 Task: Write the Email id to "softage.1@softage.net" under New customer in Find Invoice.
Action: Mouse moved to (177, 24)
Screenshot: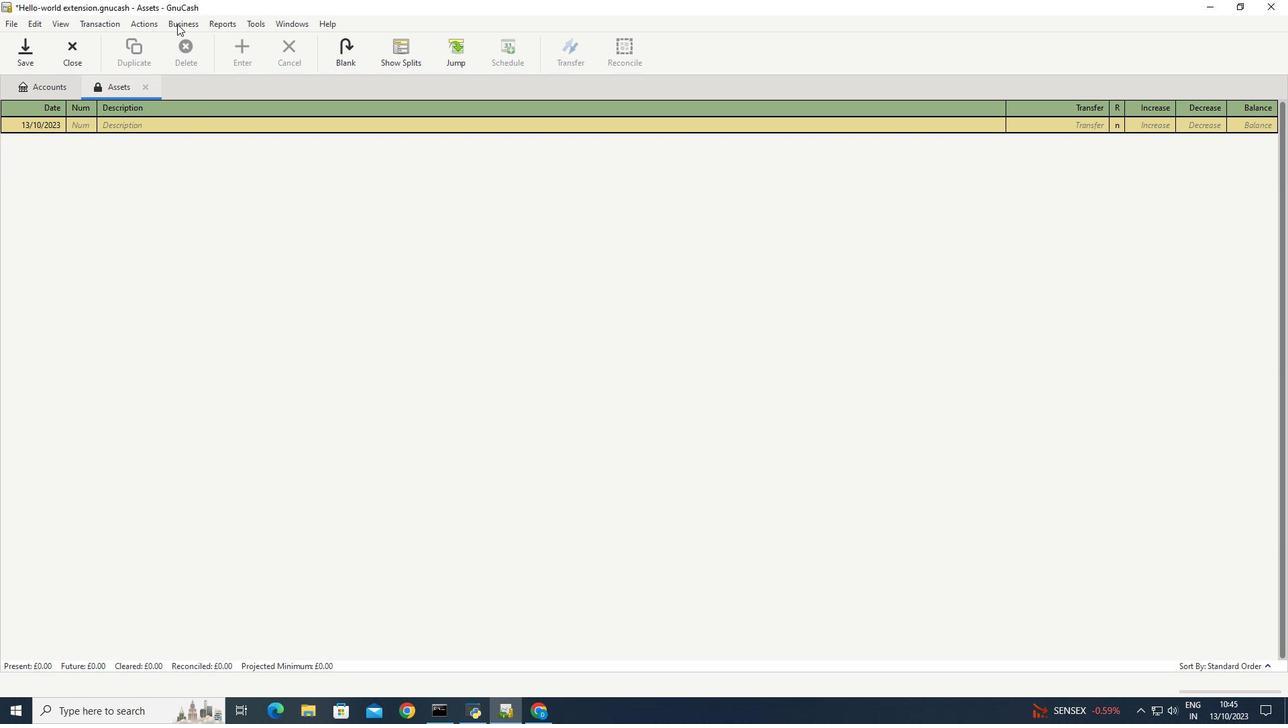 
Action: Mouse pressed left at (177, 24)
Screenshot: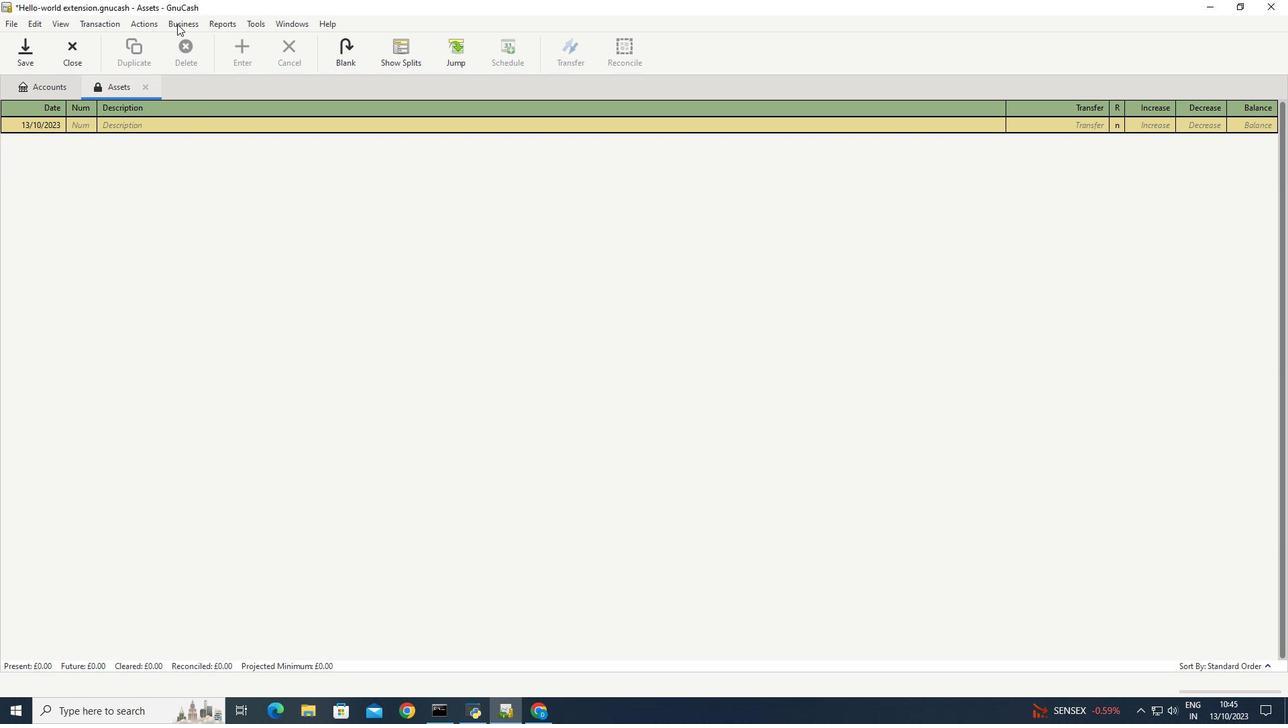 
Action: Mouse moved to (334, 106)
Screenshot: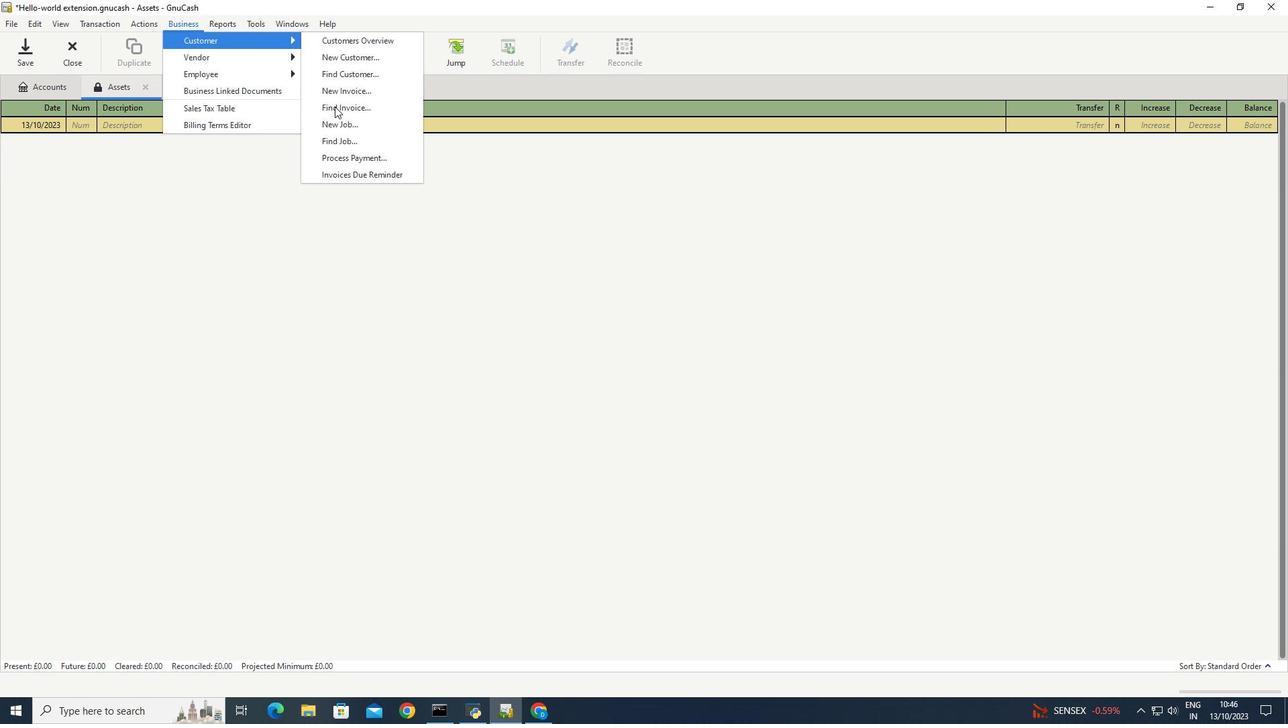 
Action: Mouse pressed left at (334, 106)
Screenshot: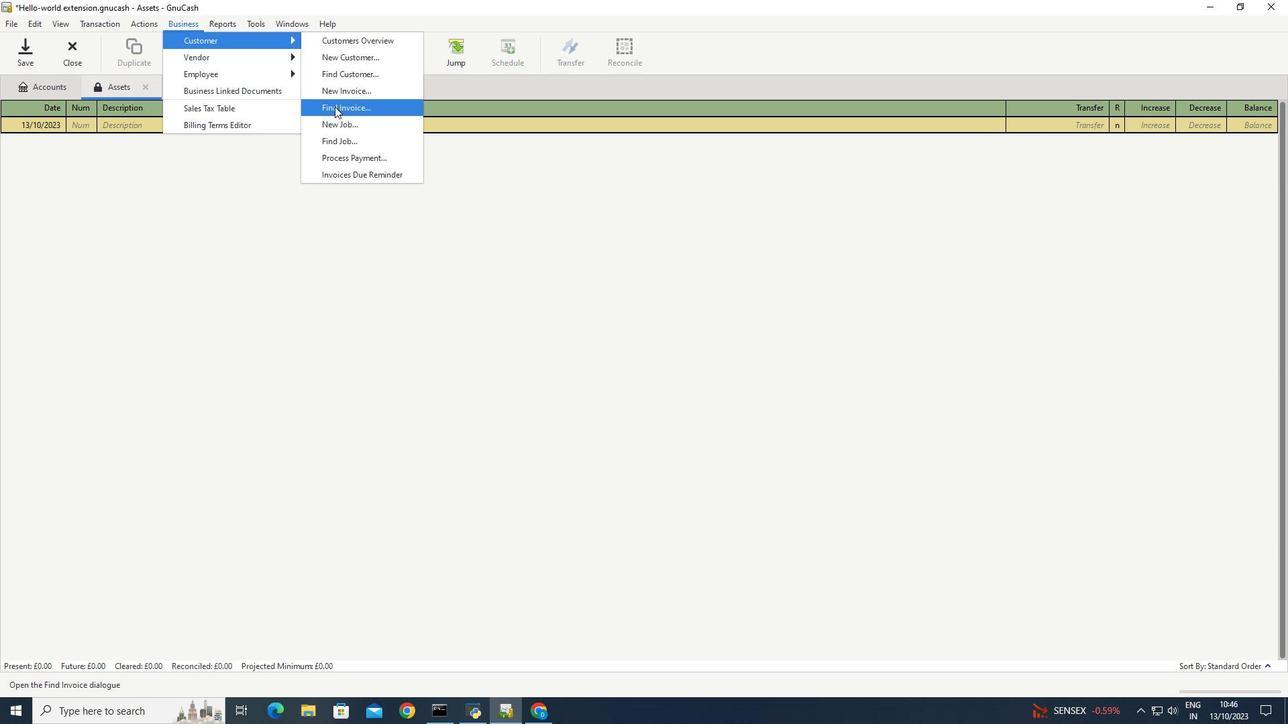 
Action: Mouse moved to (694, 464)
Screenshot: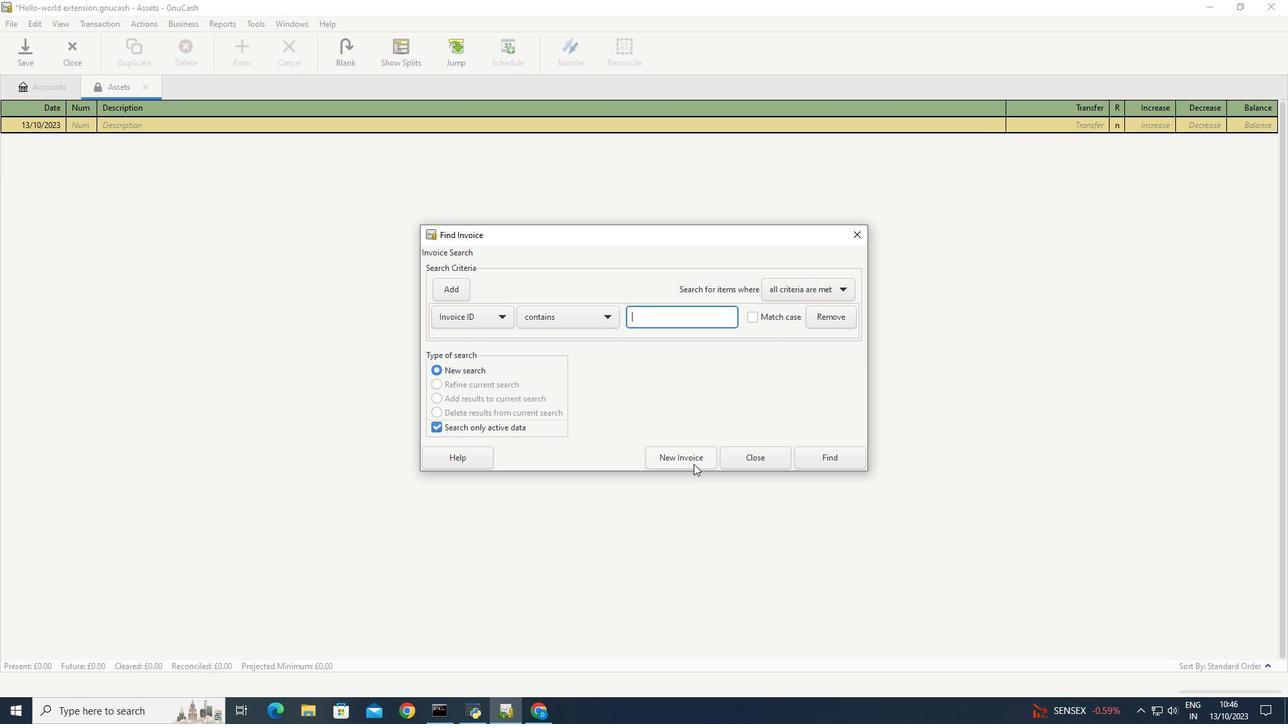 
Action: Mouse pressed left at (694, 464)
Screenshot: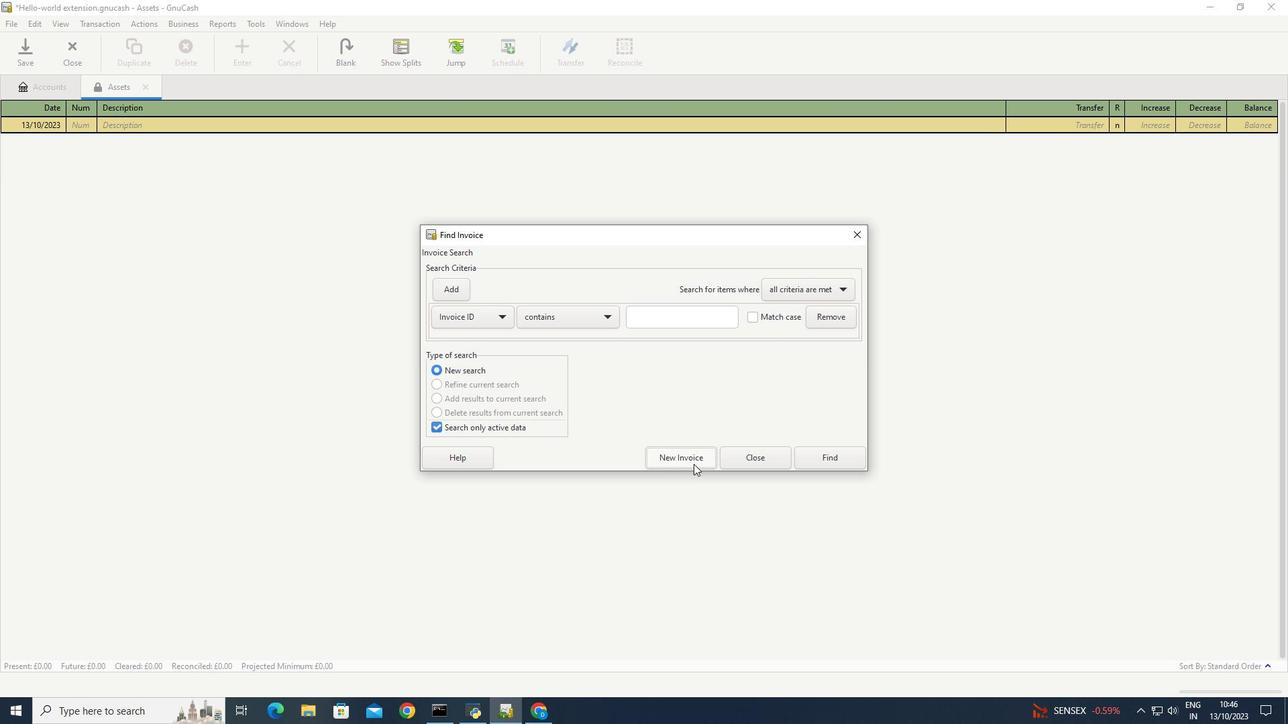 
Action: Mouse moved to (714, 364)
Screenshot: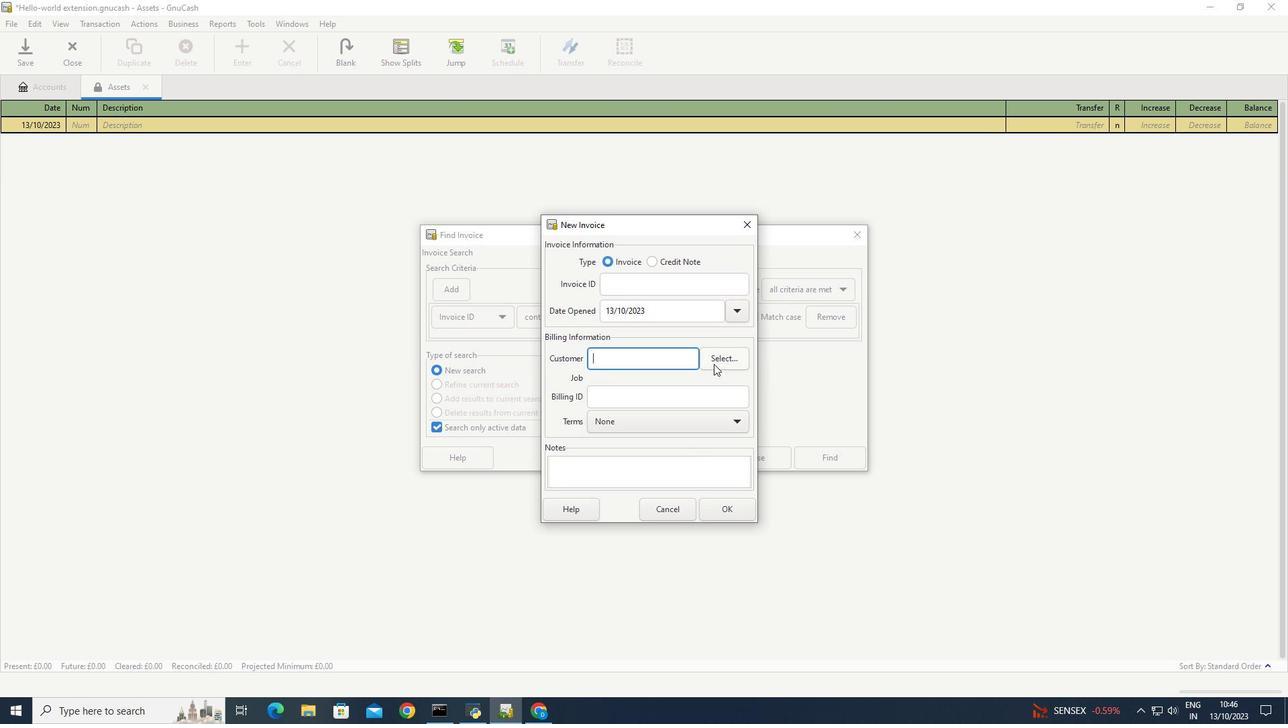 
Action: Mouse pressed left at (714, 364)
Screenshot: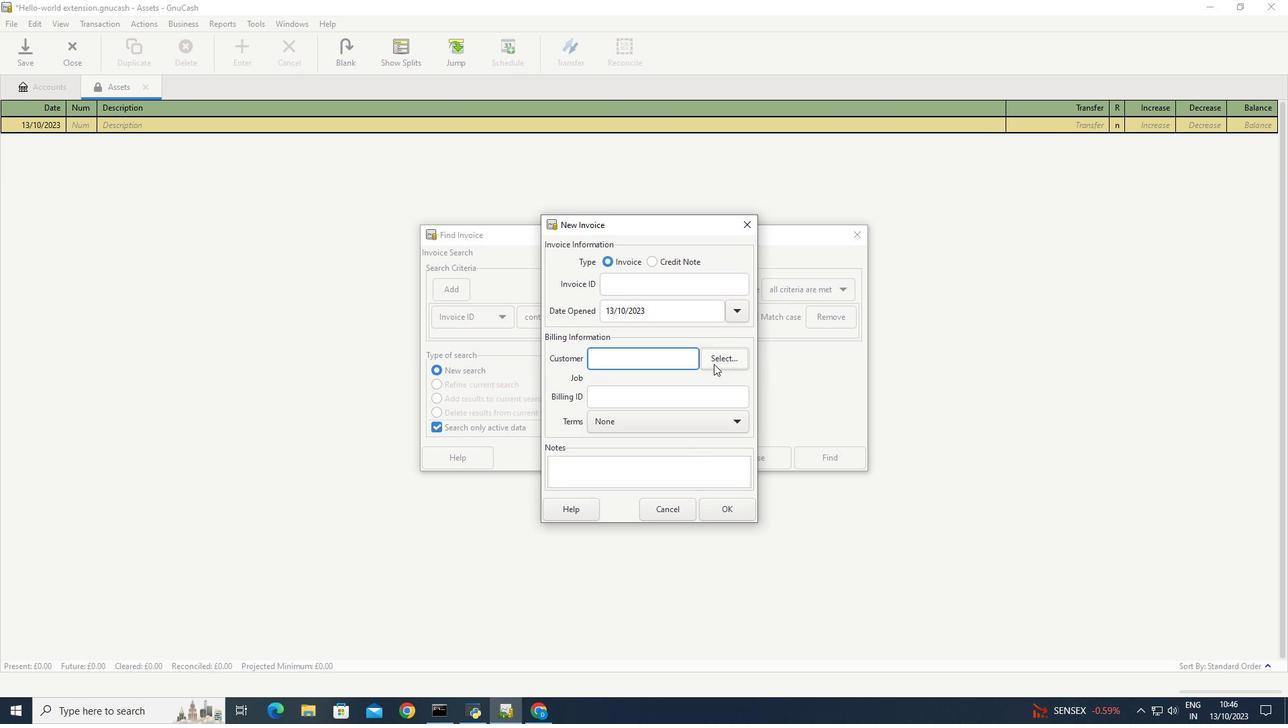 
Action: Mouse moved to (661, 457)
Screenshot: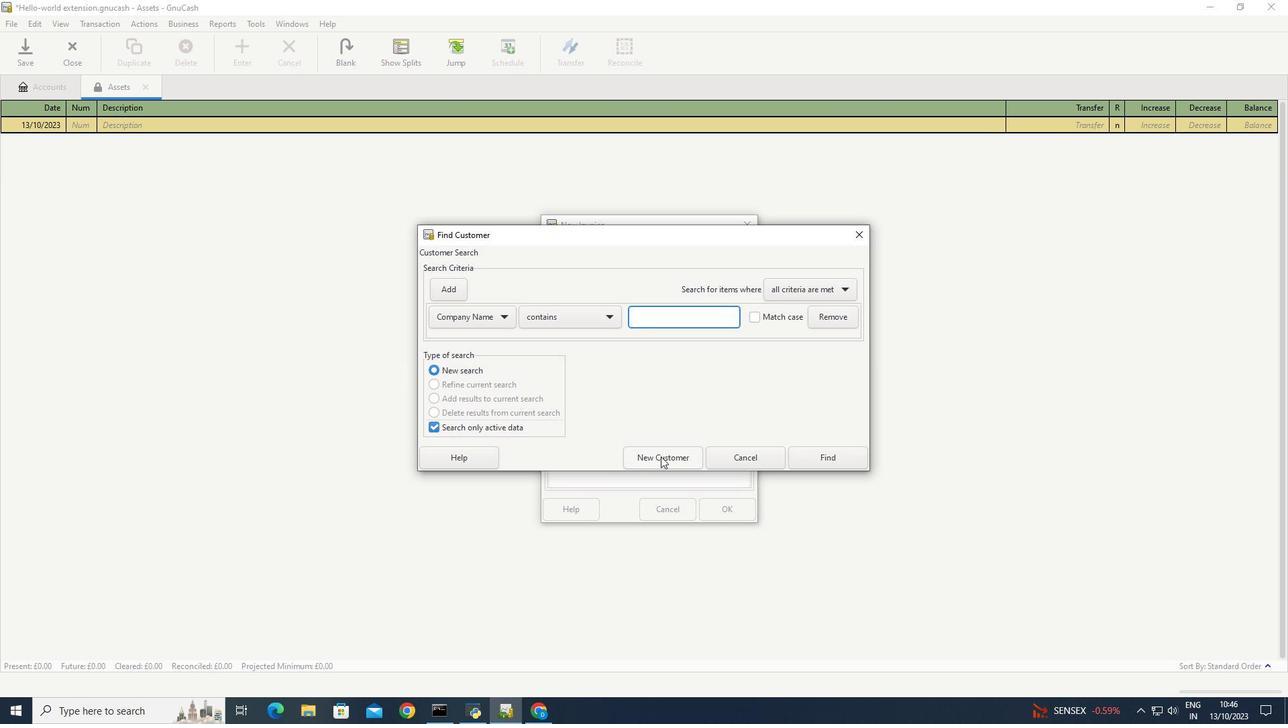 
Action: Mouse pressed left at (661, 457)
Screenshot: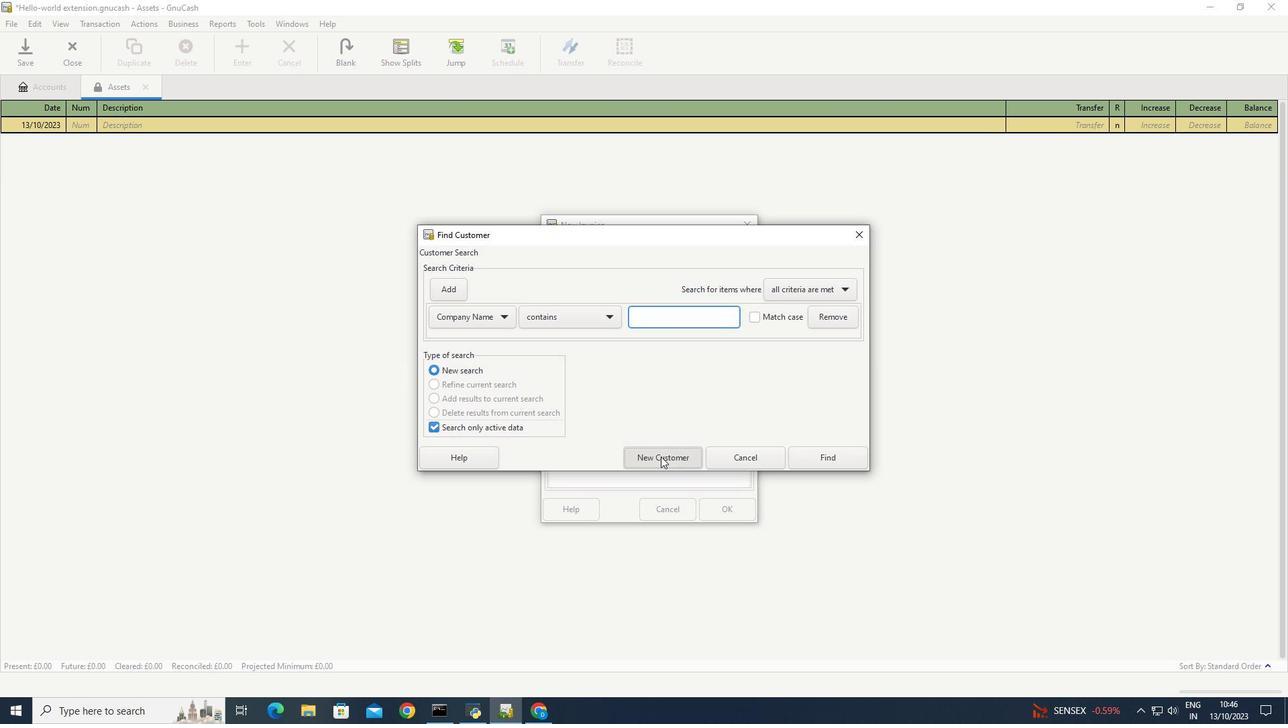 
Action: Mouse moved to (593, 485)
Screenshot: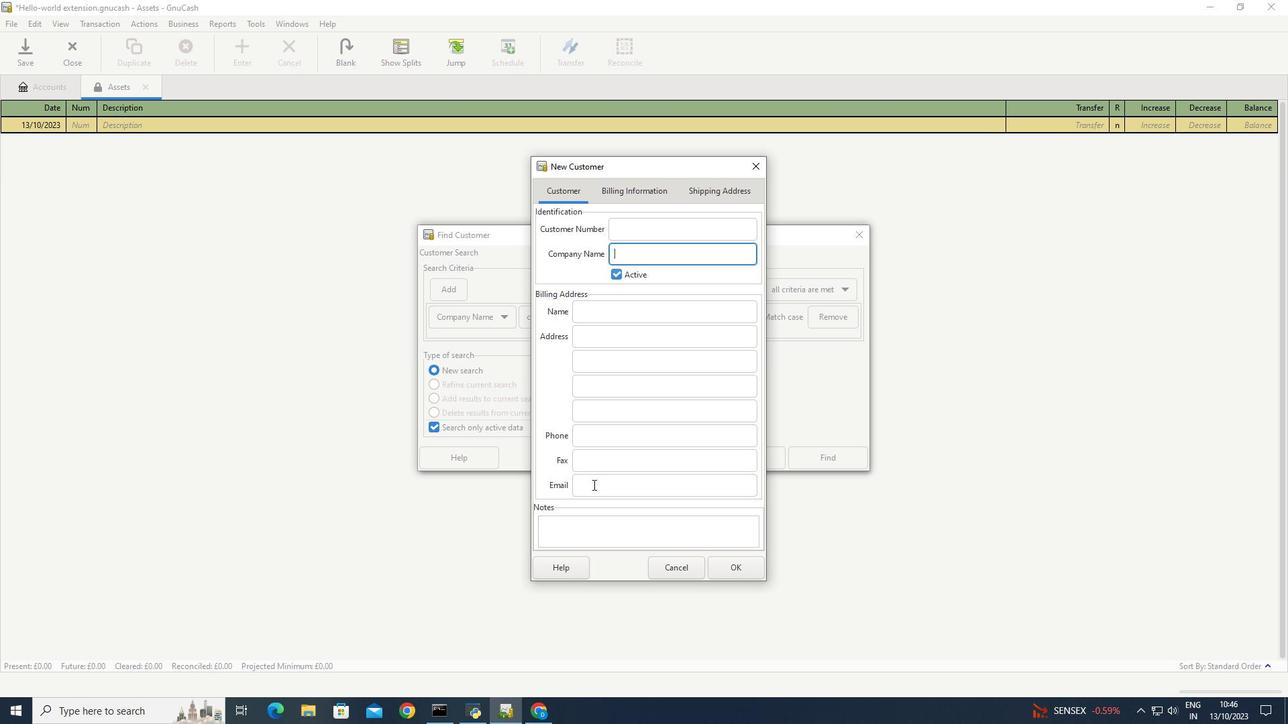 
Action: Mouse pressed left at (593, 485)
Screenshot: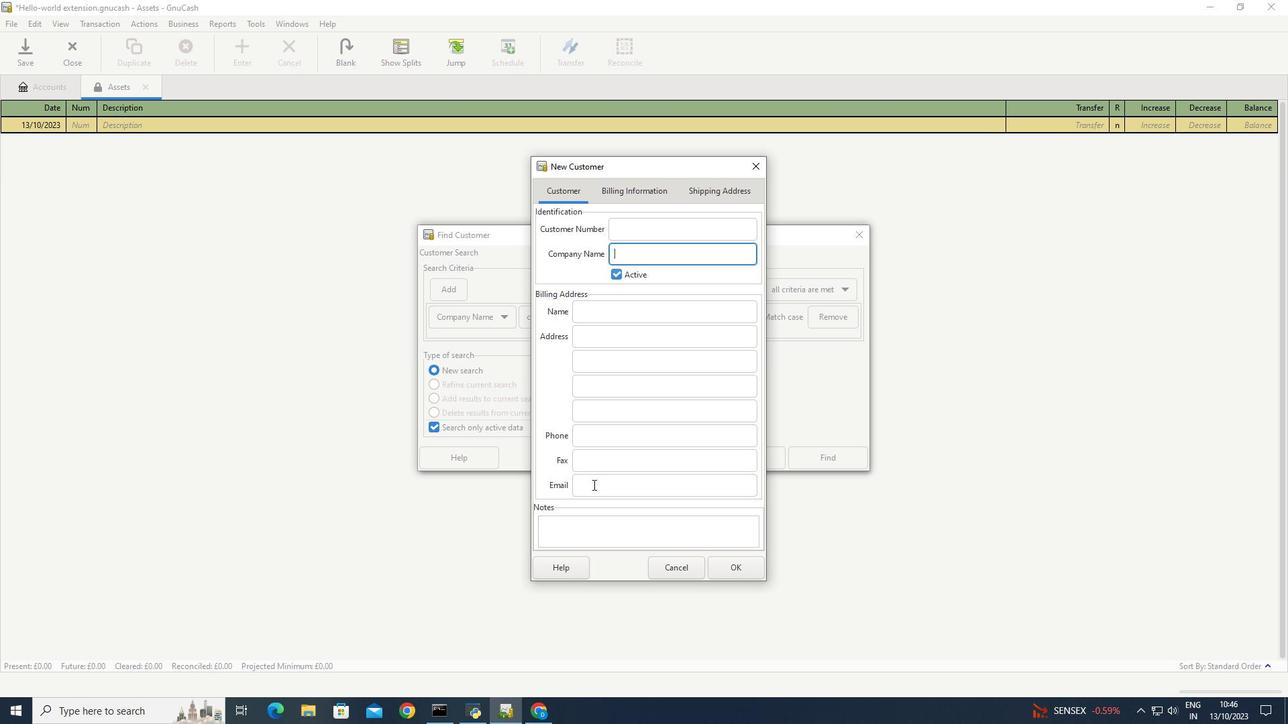 
Action: Key pressed <Key.caps_lock>S<Key.caps_lock>o<Key.backspace><Key.caps_lock>OFTAGE.1<Key.shift>@SOFTAGE.NET
Screenshot: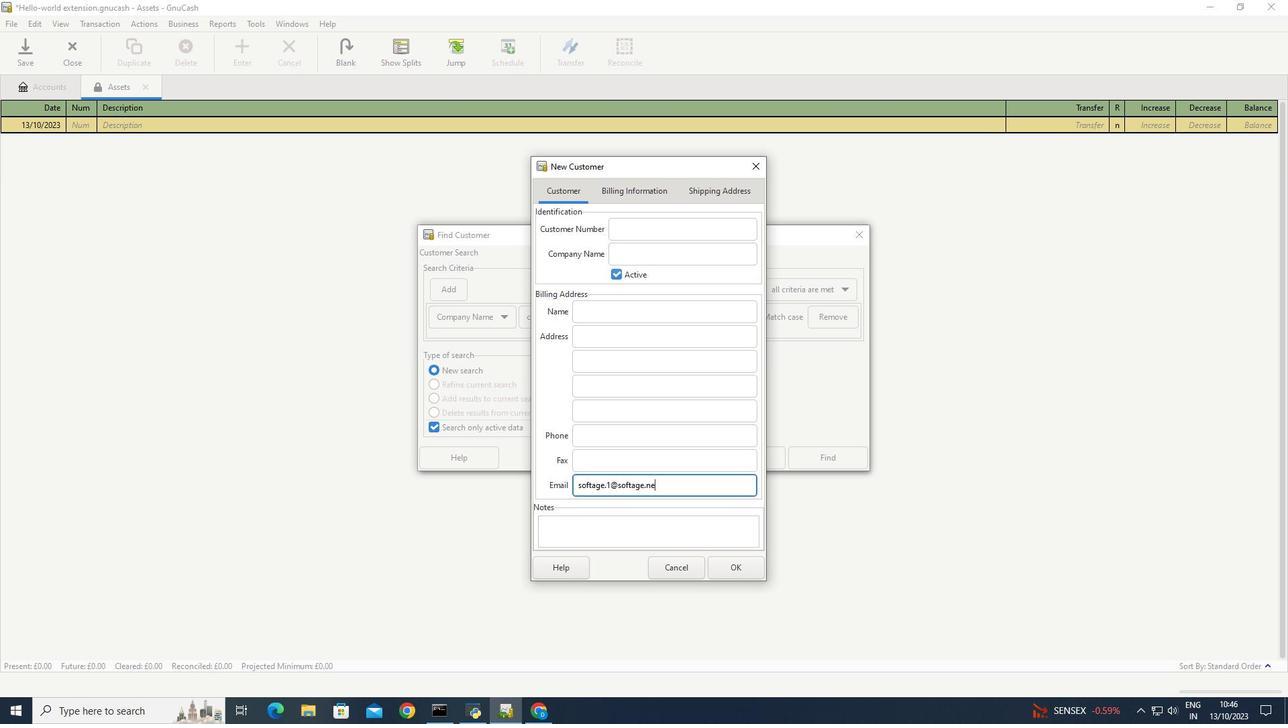 
Action: Mouse moved to (544, 486)
Screenshot: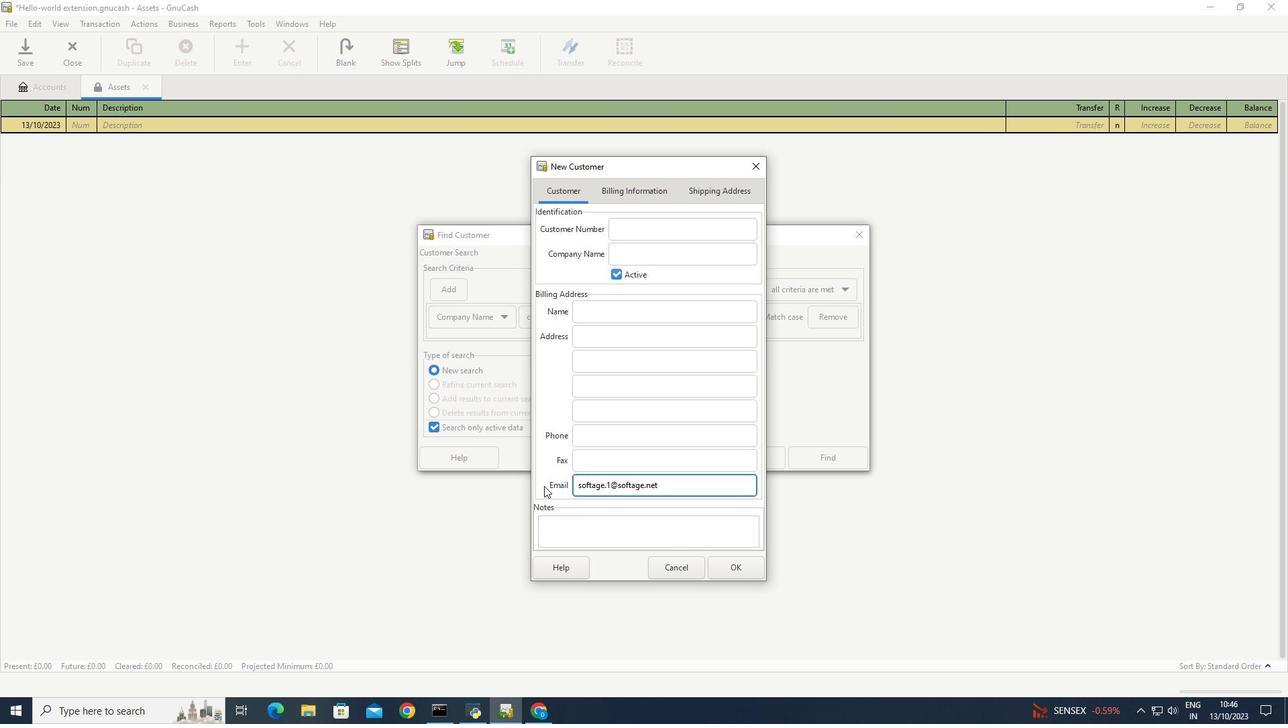 
Action: Mouse pressed left at (544, 486)
Screenshot: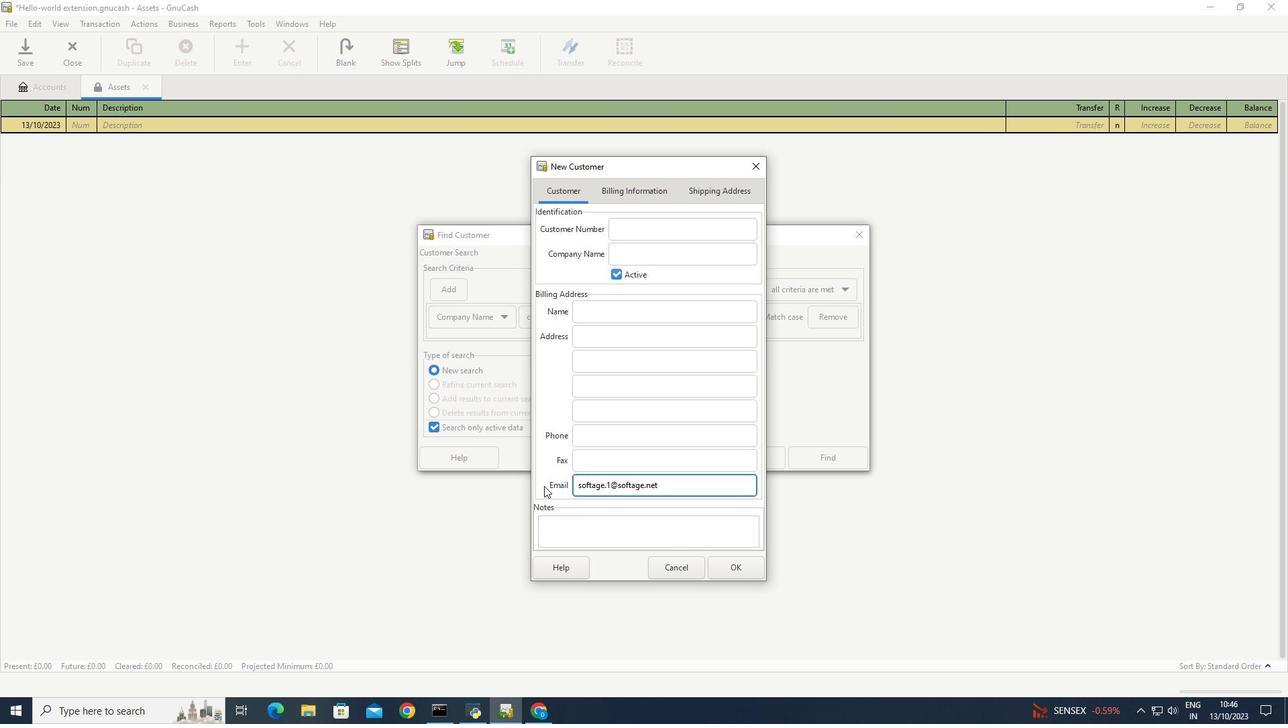 
